 Task: Change curve  line to lose dashed.
Action: Mouse moved to (380, 210)
Screenshot: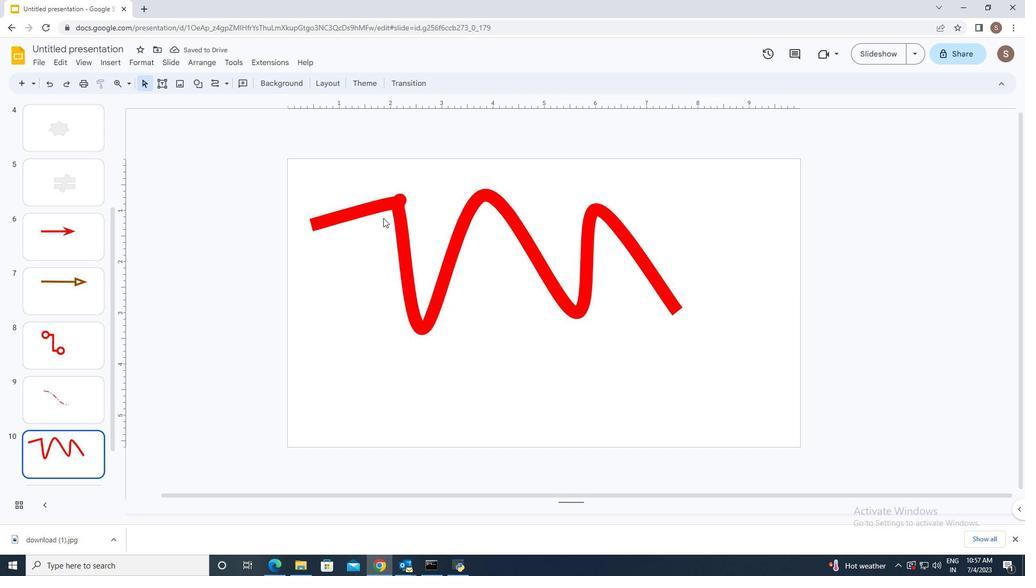 
Action: Mouse pressed left at (380, 210)
Screenshot: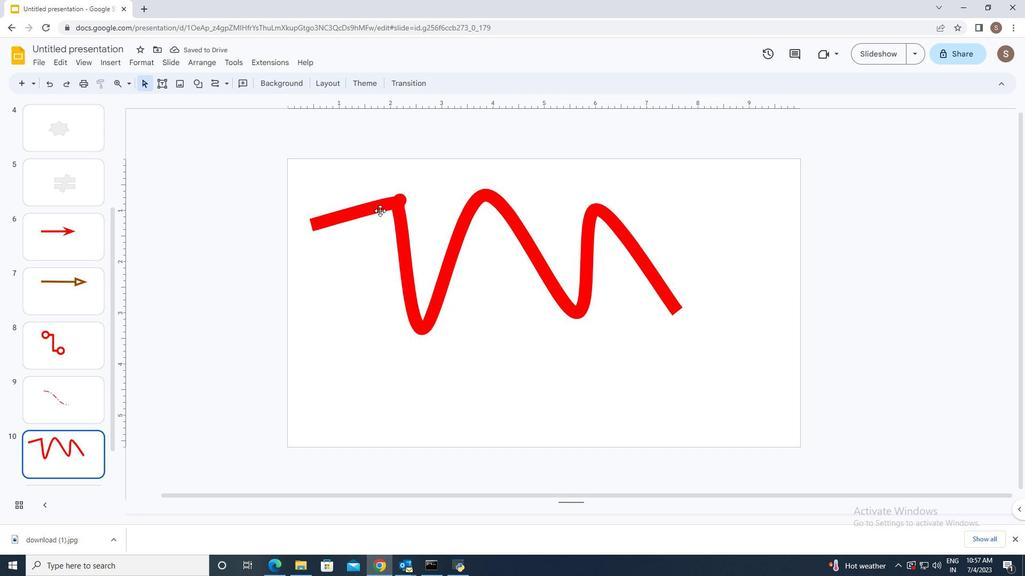 
Action: Mouse moved to (297, 85)
Screenshot: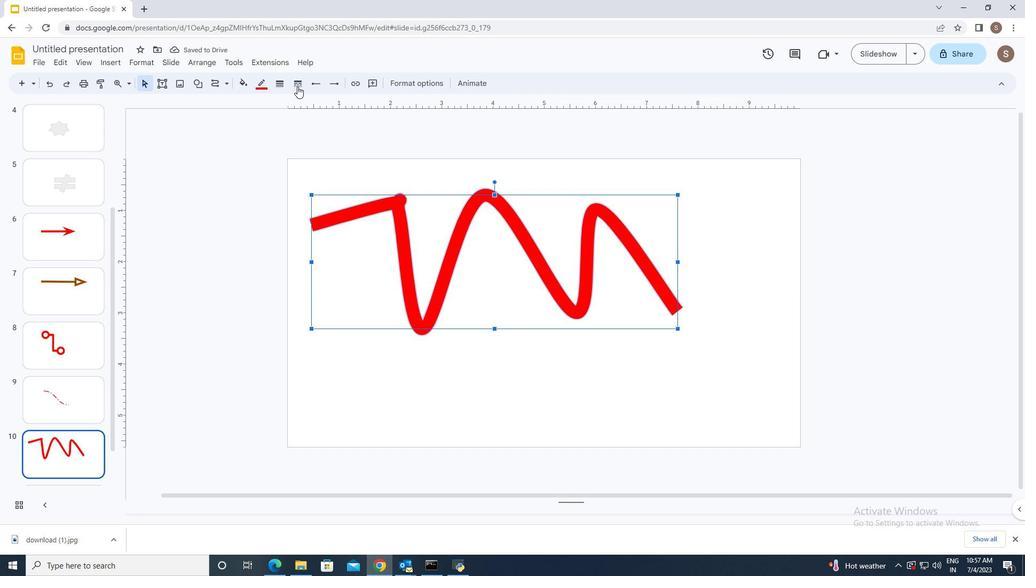 
Action: Mouse pressed left at (297, 85)
Screenshot: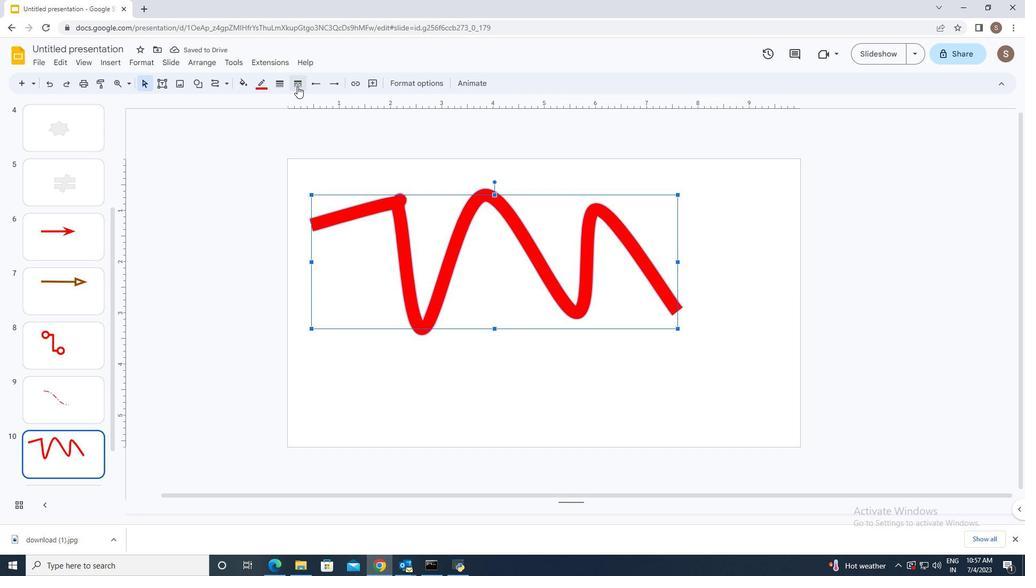 
Action: Mouse moved to (326, 165)
Screenshot: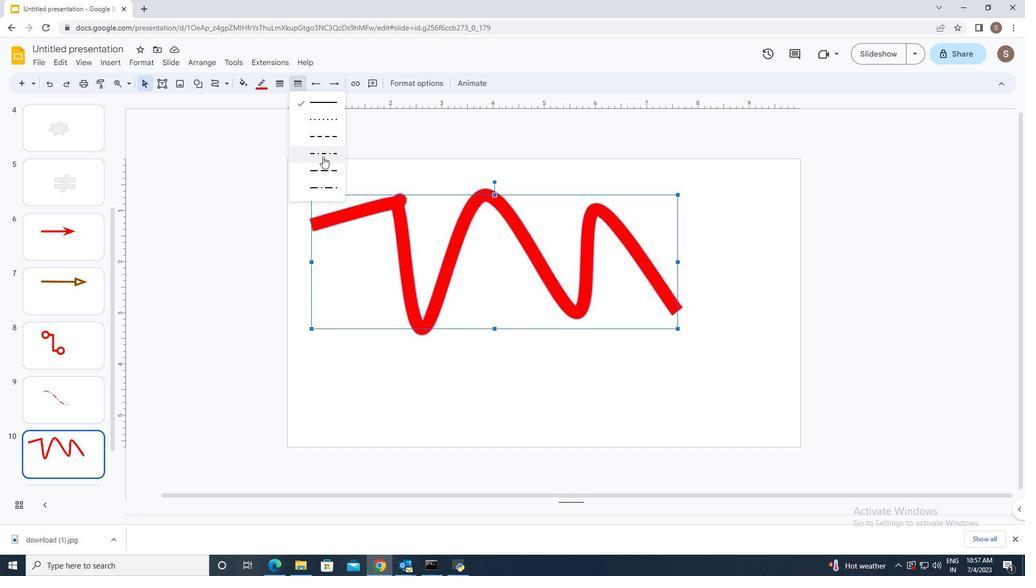 
Action: Mouse pressed left at (326, 165)
Screenshot: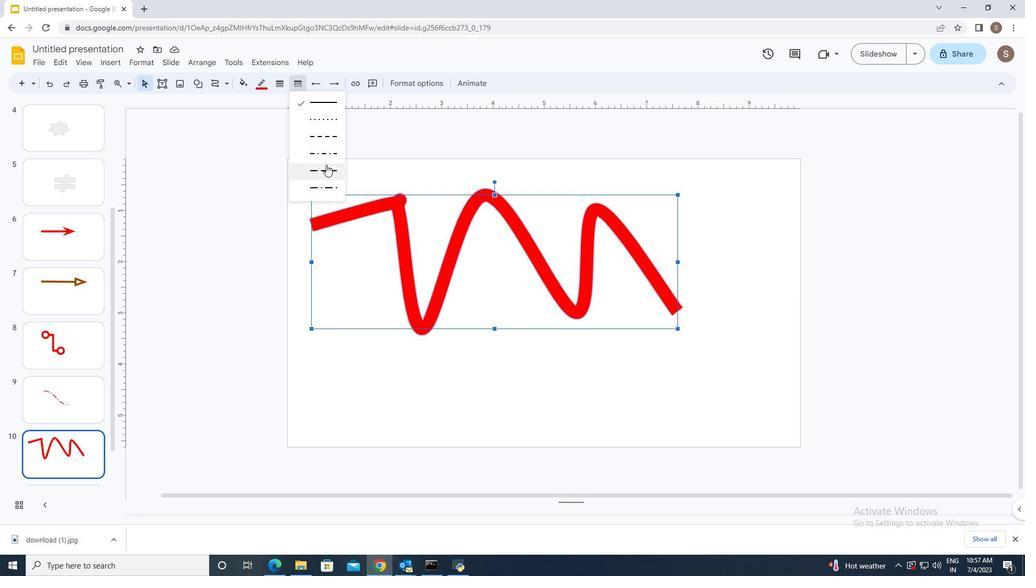 
Action: Mouse moved to (370, 367)
Screenshot: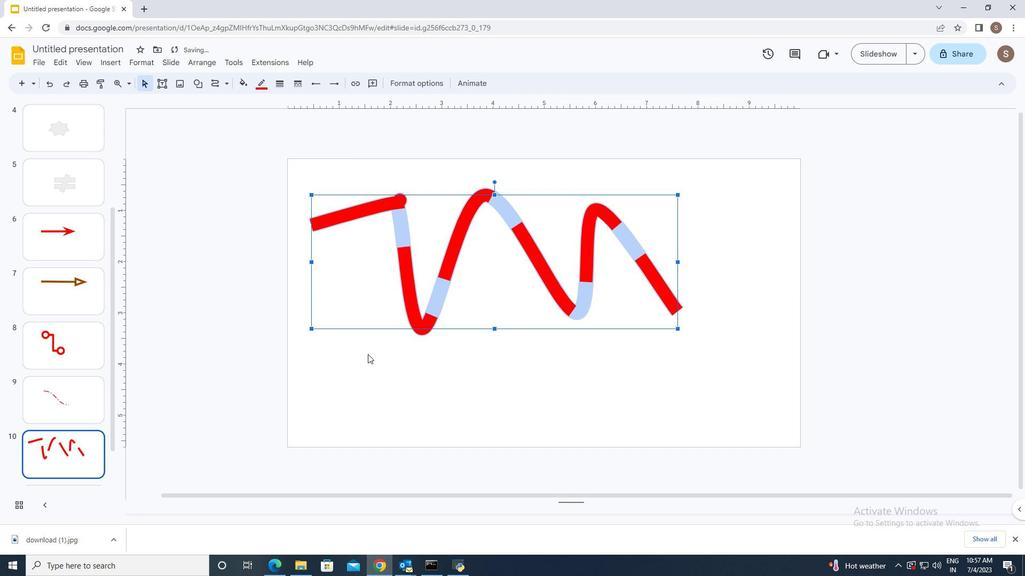 
Action: Mouse pressed left at (370, 367)
Screenshot: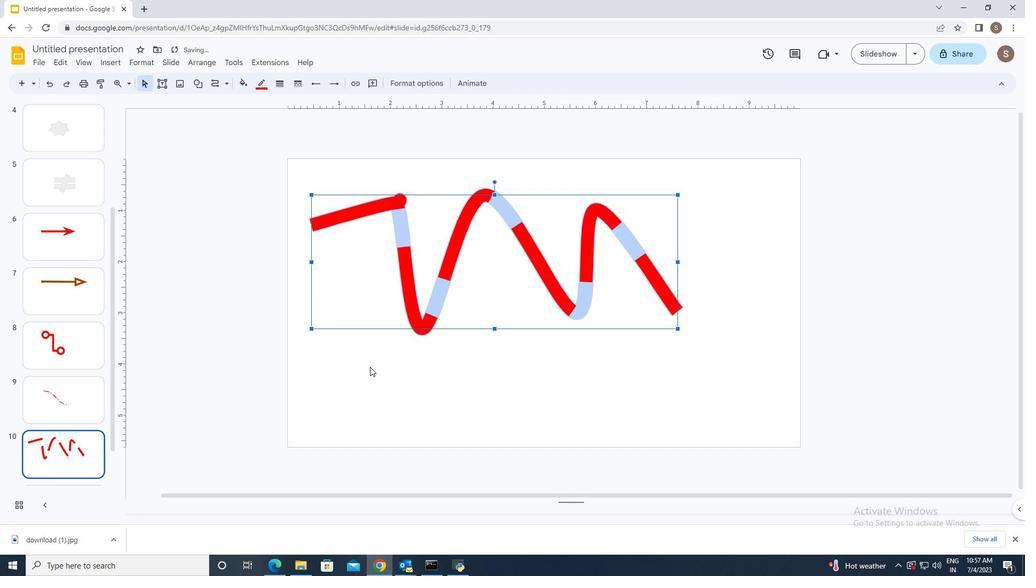 
